Task: Change the view settings in Microsoft Outlook.
Action: Mouse moved to (10, 77)
Screenshot: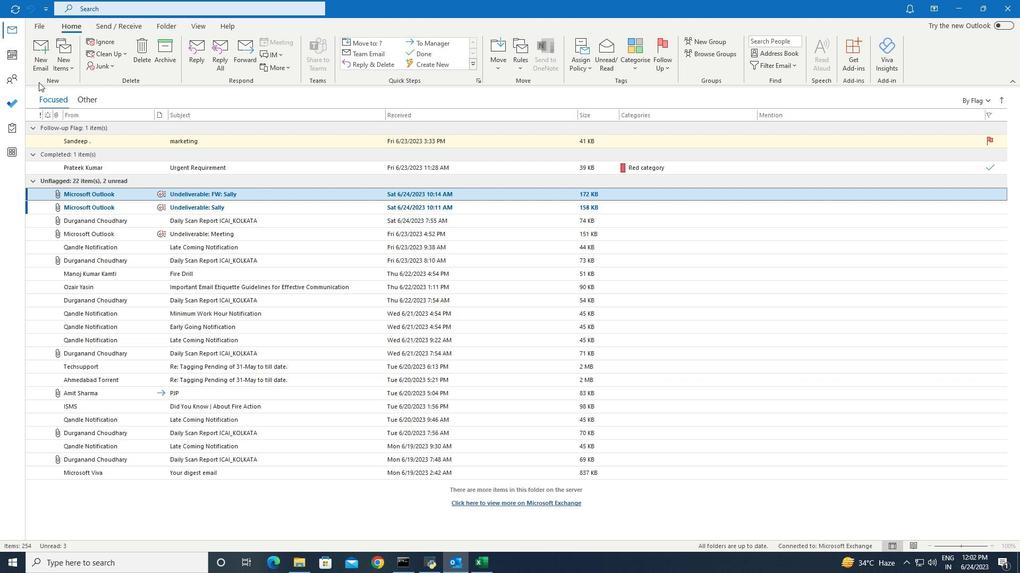 
Action: Mouse pressed left at (10, 77)
Screenshot: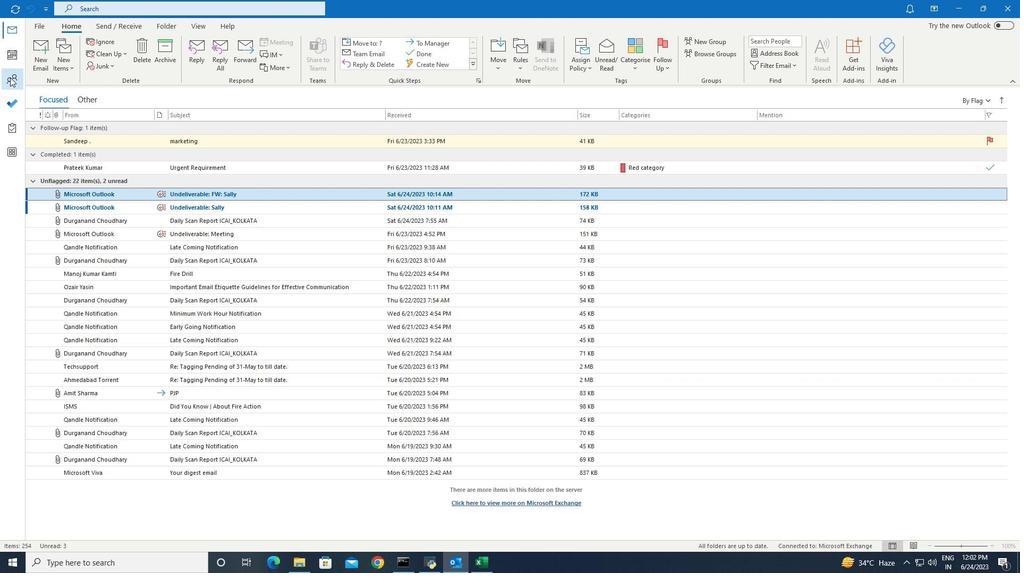 
Action: Mouse moved to (205, 23)
Screenshot: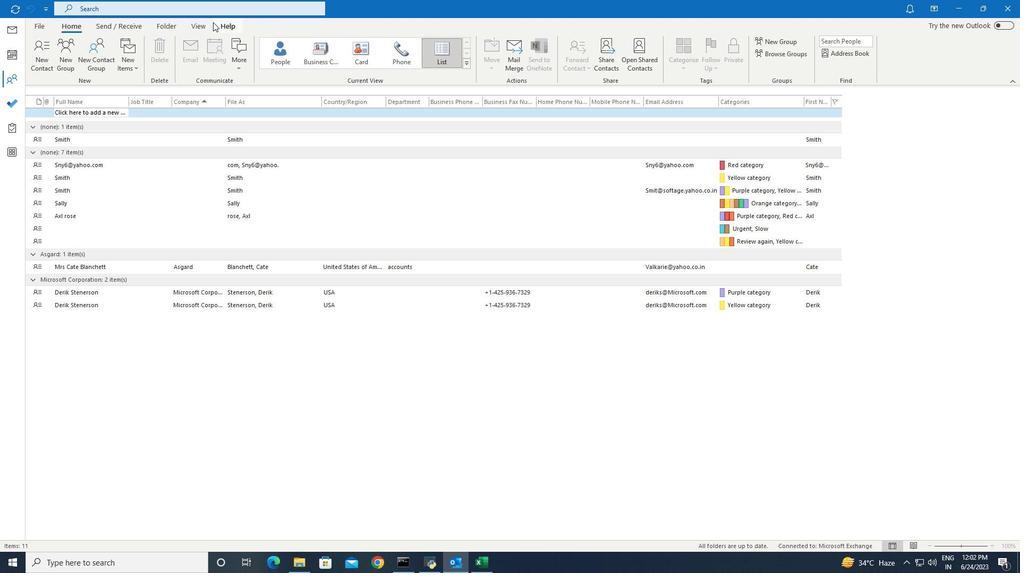 
Action: Mouse pressed left at (205, 23)
Screenshot: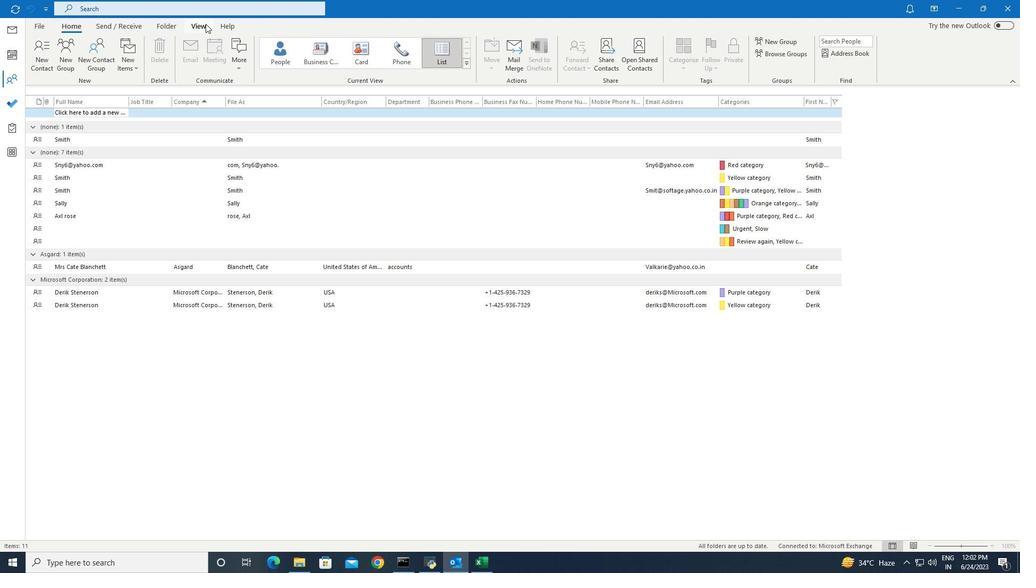 
Action: Mouse moved to (340, 61)
Screenshot: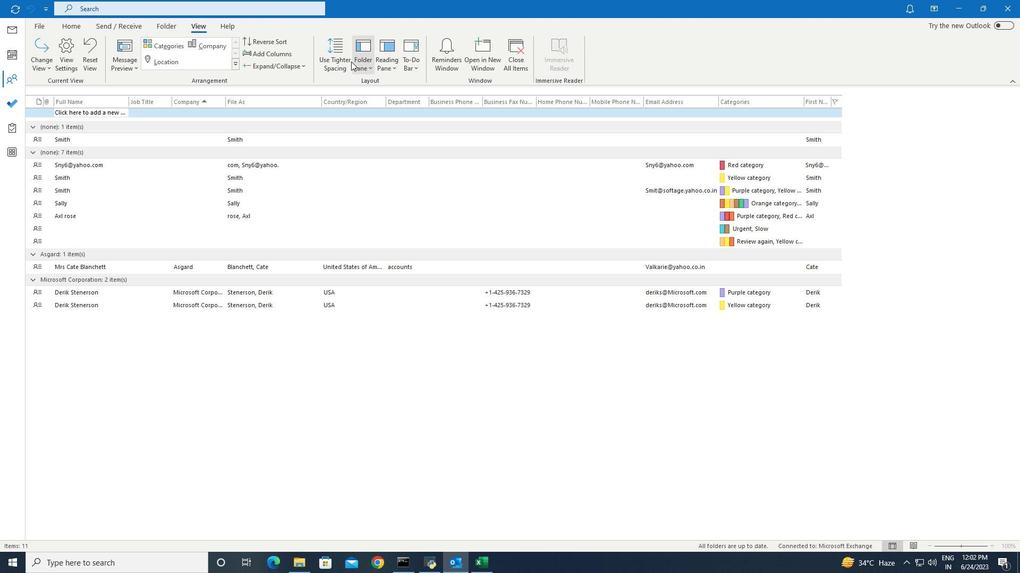 
Action: Mouse pressed left at (340, 61)
Screenshot: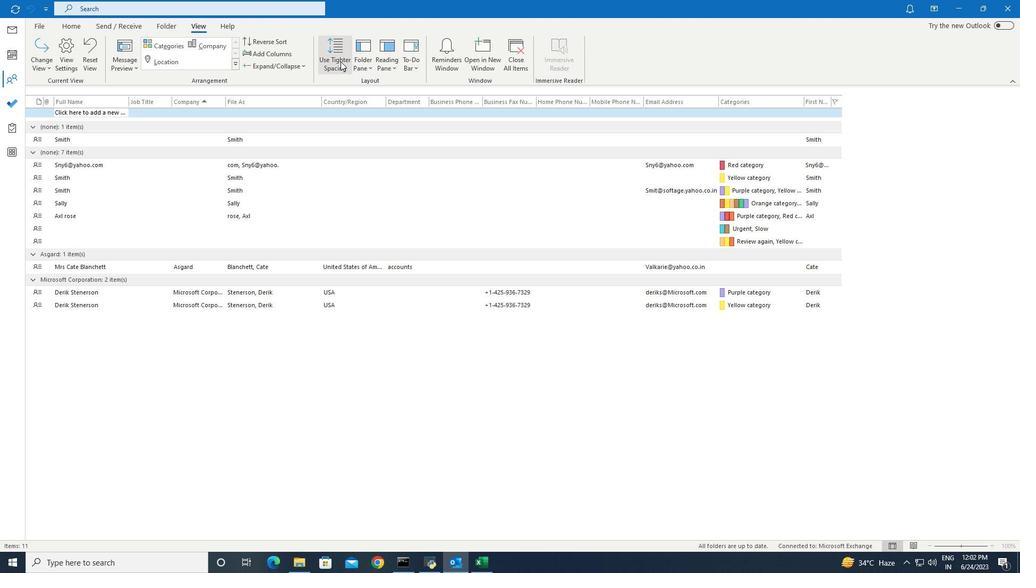 
